 Task: Create New Customer with Customer Name: Local, Billing Address Line1: 1069 Charack Road, Billing Address Line2:  Terre Haute, Billing Address Line3:  Indiana 47807, Cell Number: 785-697-6936
Action: Mouse pressed left at (145, 29)
Screenshot: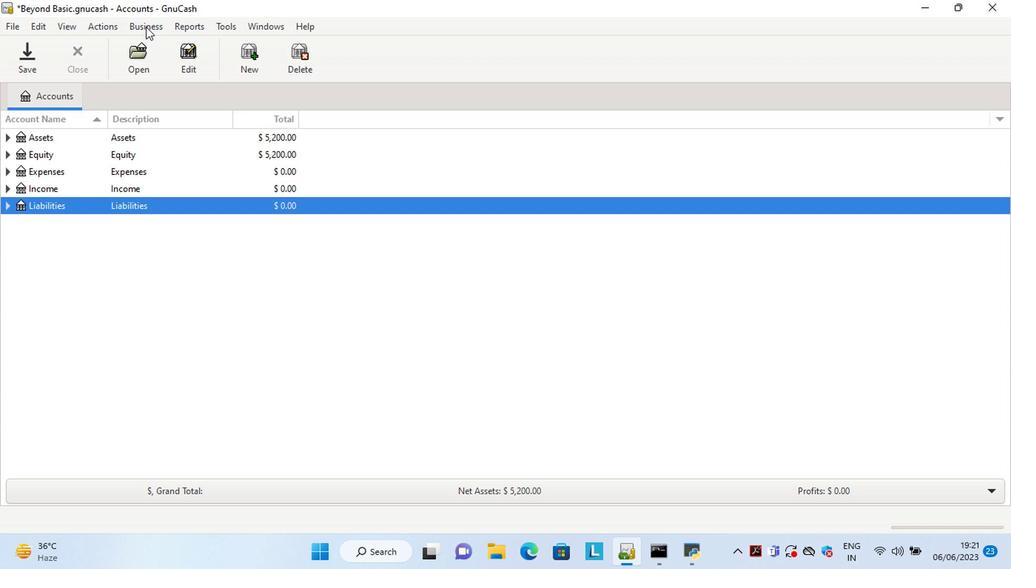
Action: Mouse moved to (305, 69)
Screenshot: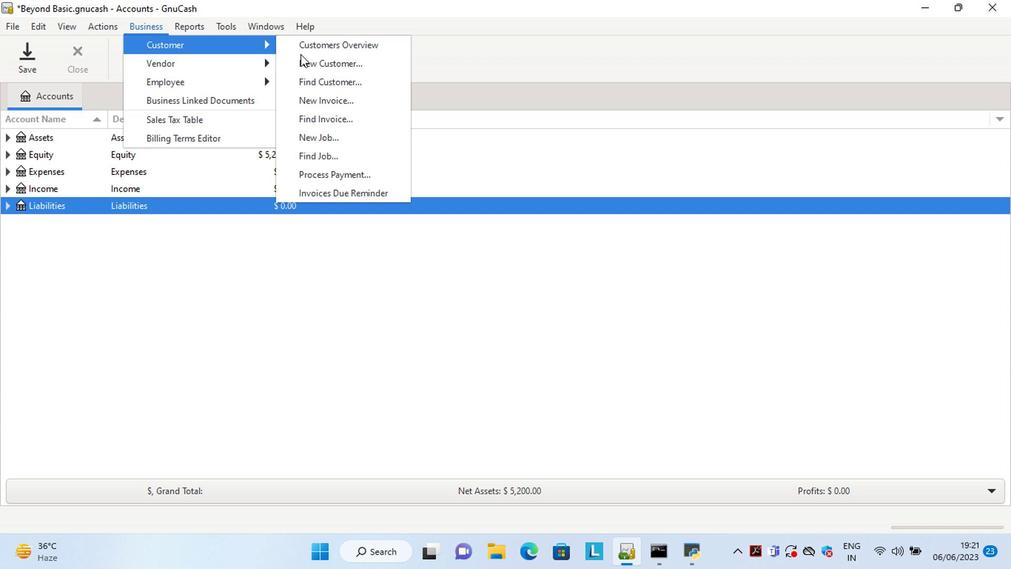 
Action: Mouse pressed left at (305, 69)
Screenshot: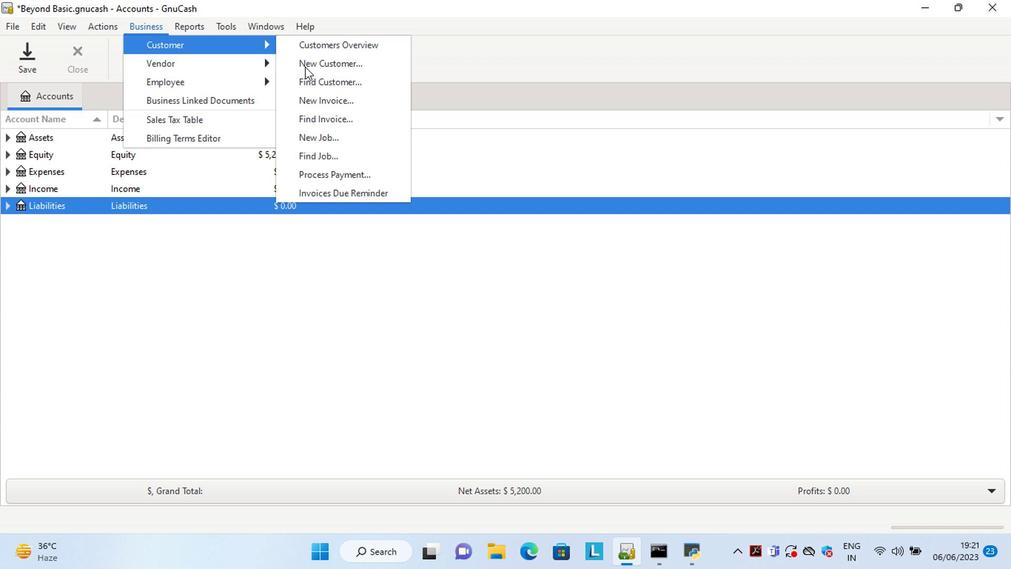 
Action: Mouse moved to (712, 264)
Screenshot: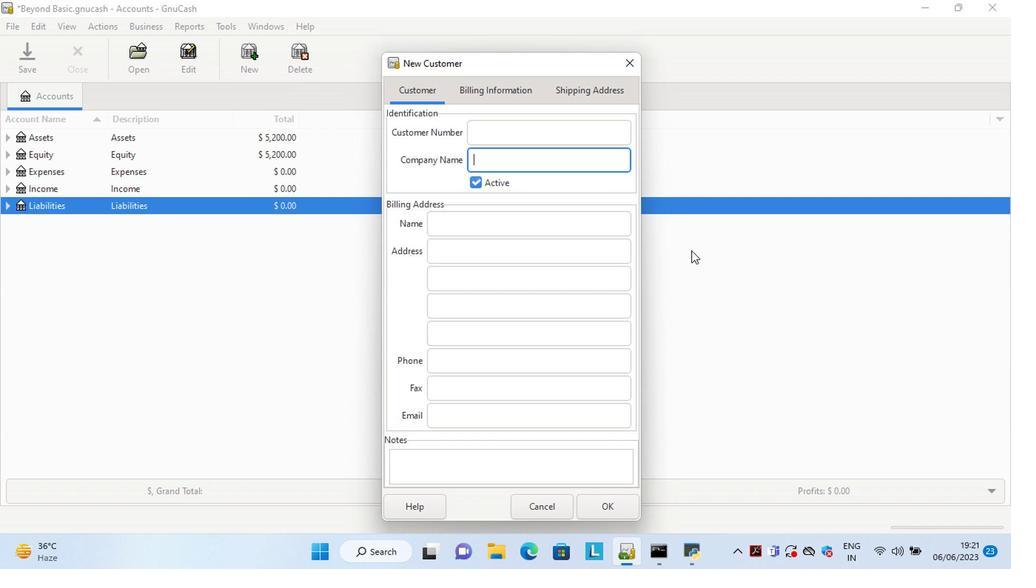 
Action: Key pressed <Key.shift>Local<Key.space><Key.shift><Key.shift><Key.shift><Key.shift><Key.shift><Key.shift><Key.shift><Key.shift><Key.shift><Key.shift><Key.shift><Key.shift><Key.shift><Key.shift><Key.shift><Key.backspace><Key.tab><Key.tab><Key.tab>1069<Key.tab><Key.up><Key.end><Key.space><Key.shift>Charack<Key.space><Key.shift>Road<Key.tab><Key.shift>Terre<Key.space><Key.shift>Haute<Key.tab><Key.shift>In<Key.end><Key.backspace><Key.backspace><Key.backspace><Key.backspace>7807<Key.tab><Key.tab>785-697-6939<Key.backspace>6
Screenshot: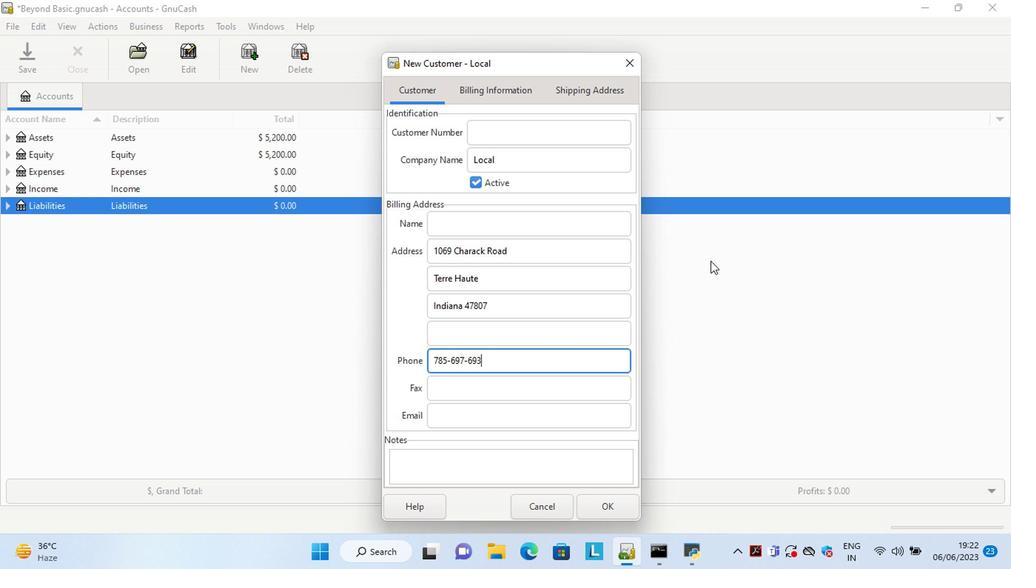 
Action: Mouse moved to (598, 506)
Screenshot: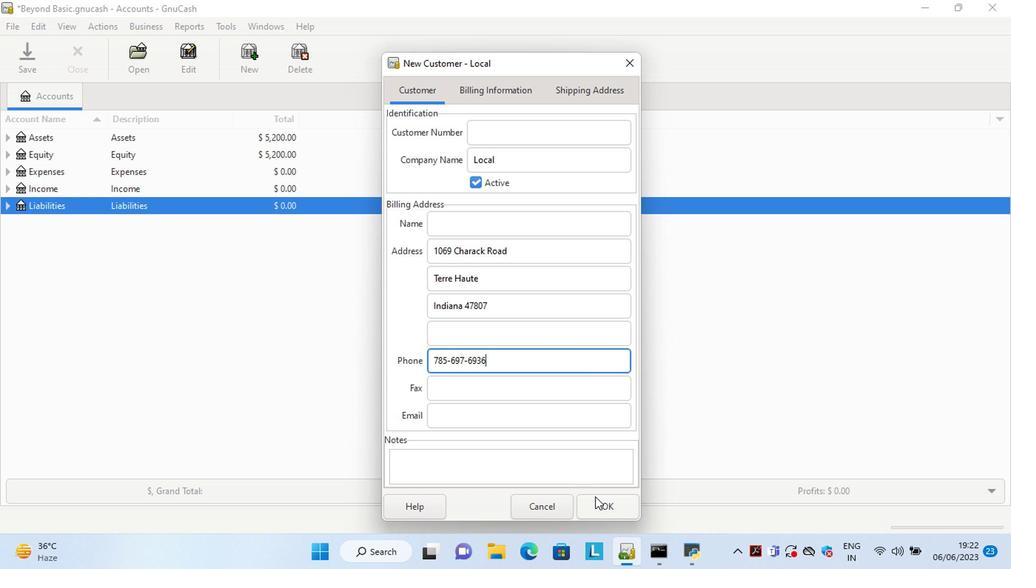 
Action: Mouse pressed left at (598, 506)
Screenshot: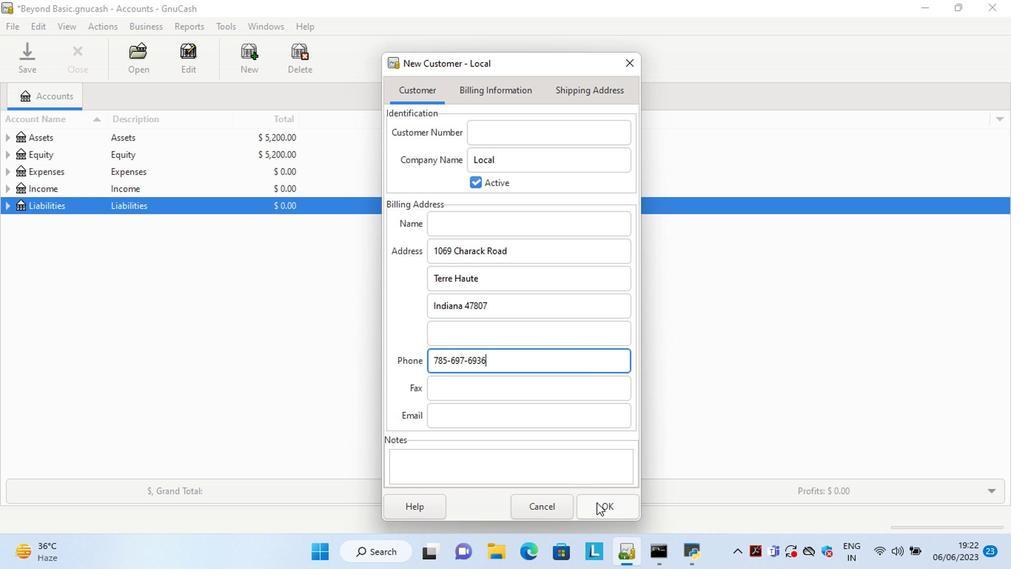 
Action: Mouse moved to (731, 410)
Screenshot: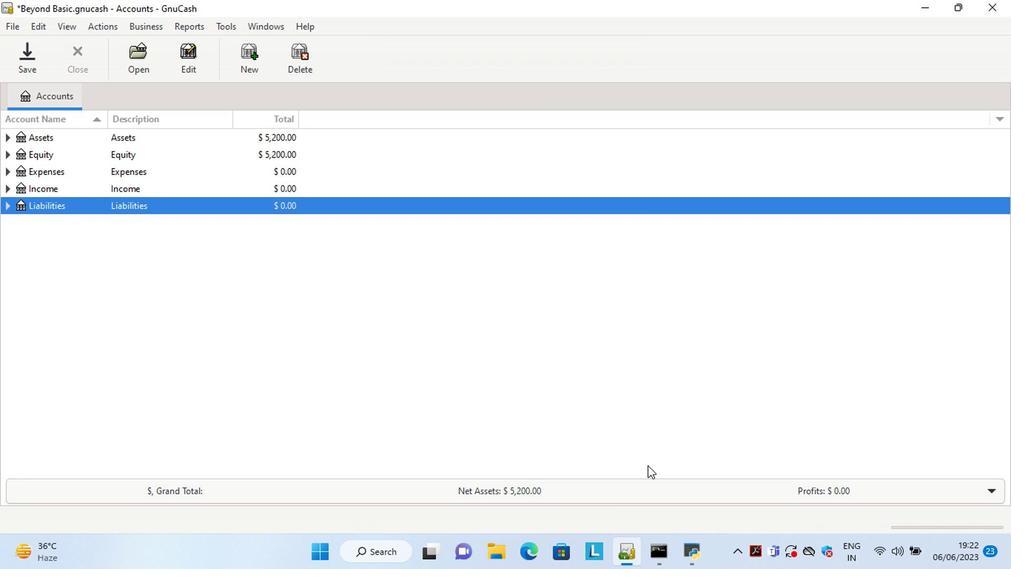 
